 Task: Choose the column.
Action: Mouse moved to (49, 177)
Screenshot: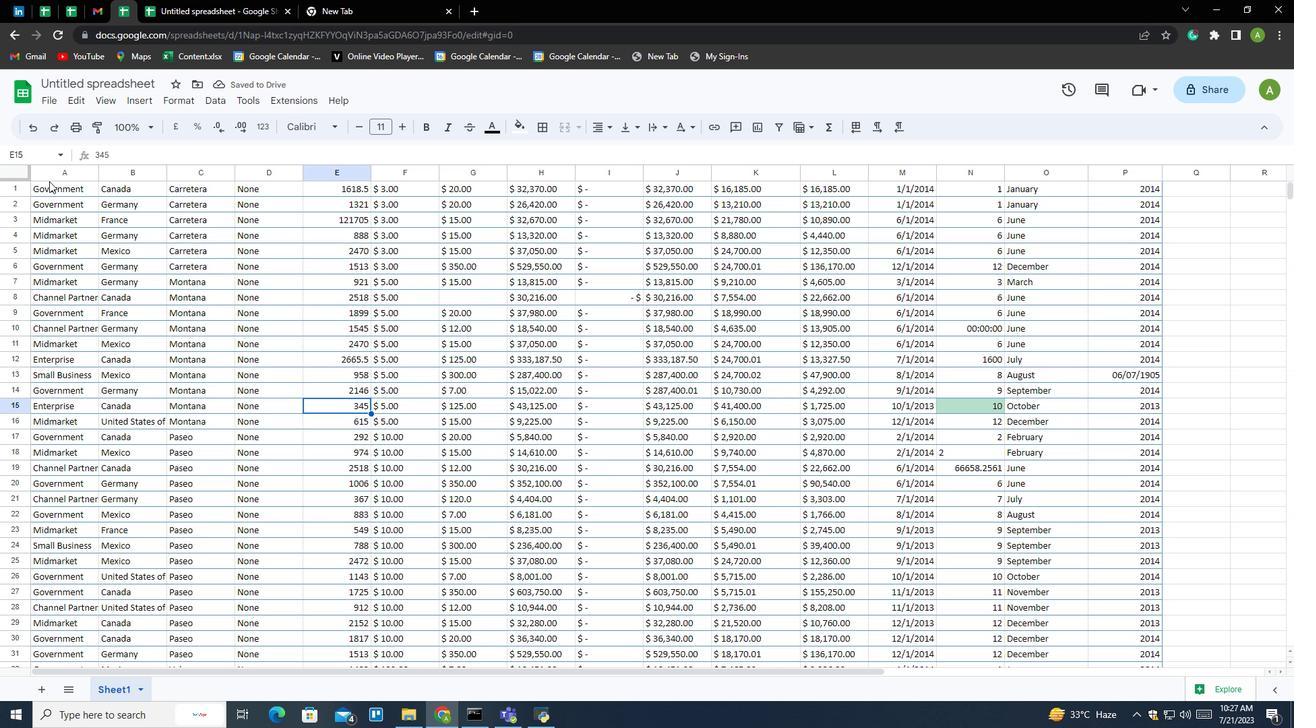 
Action: Mouse pressed left at (49, 177)
Screenshot: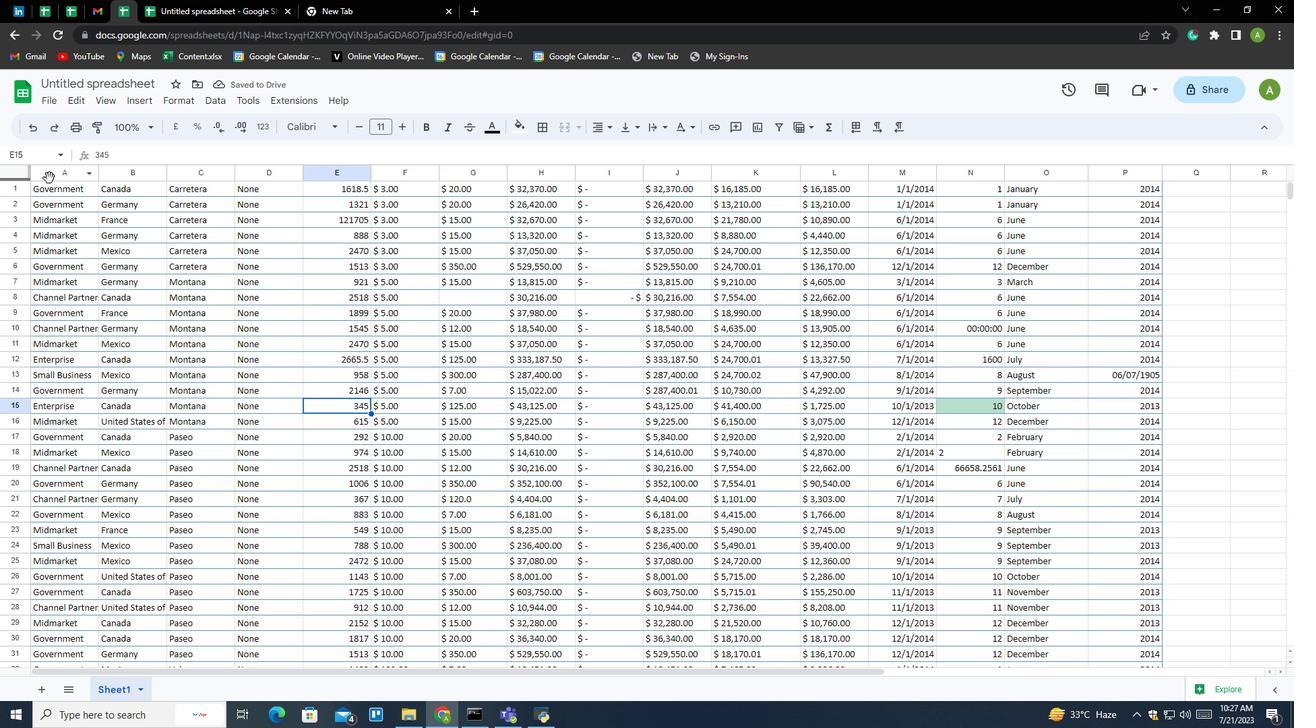 
Action: Mouse moved to (209, 103)
Screenshot: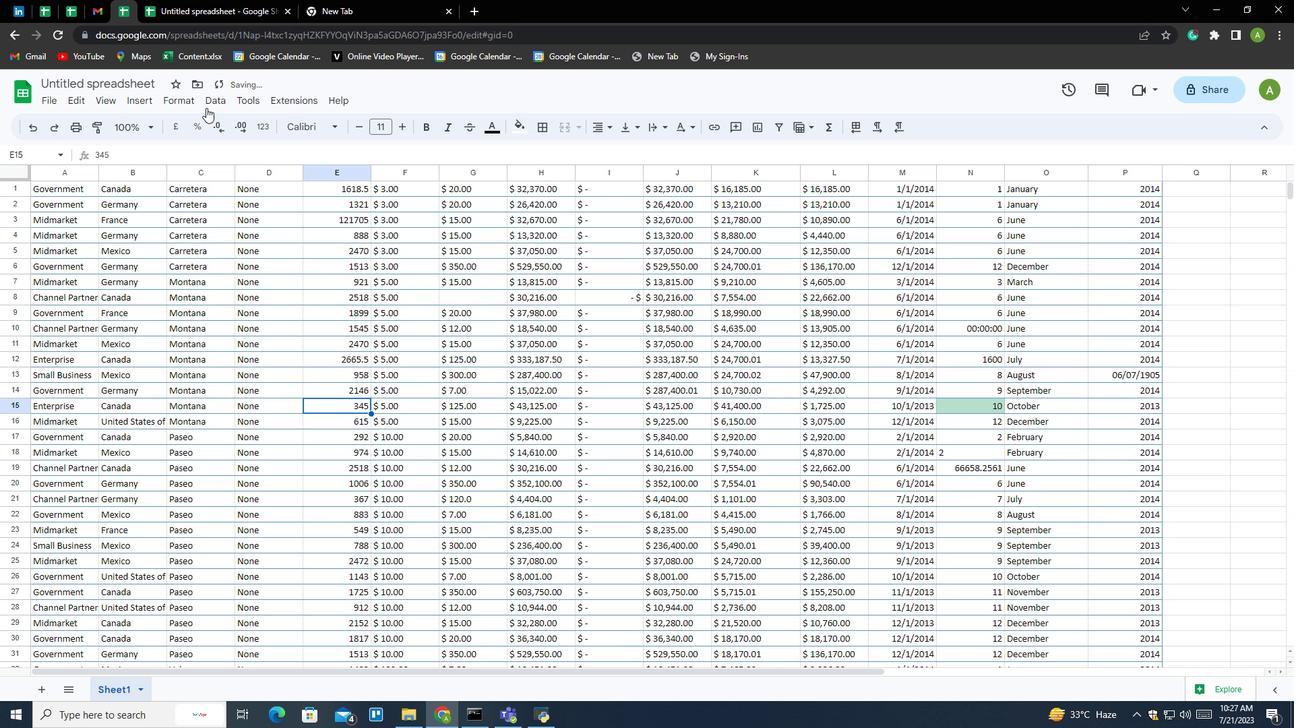 
Action: Mouse pressed left at (209, 103)
Screenshot: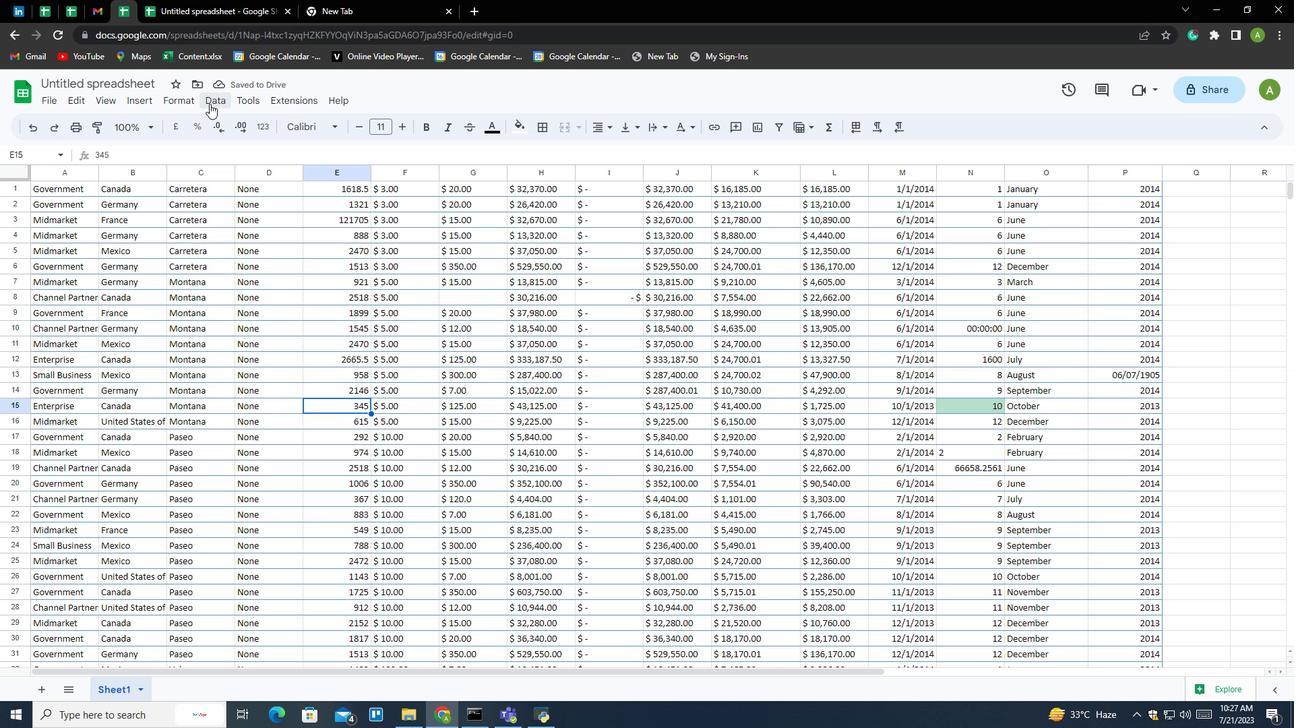 
Action: Mouse moved to (249, 220)
Screenshot: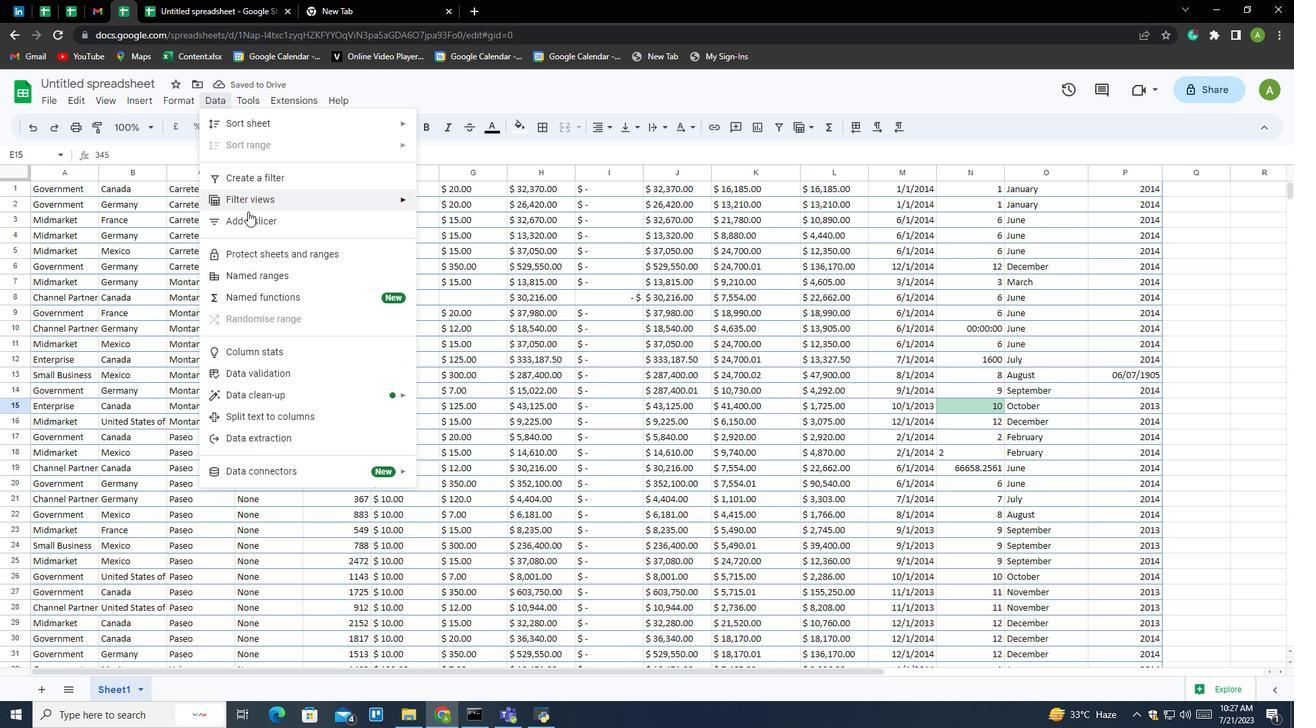 
Action: Mouse pressed left at (249, 220)
Screenshot: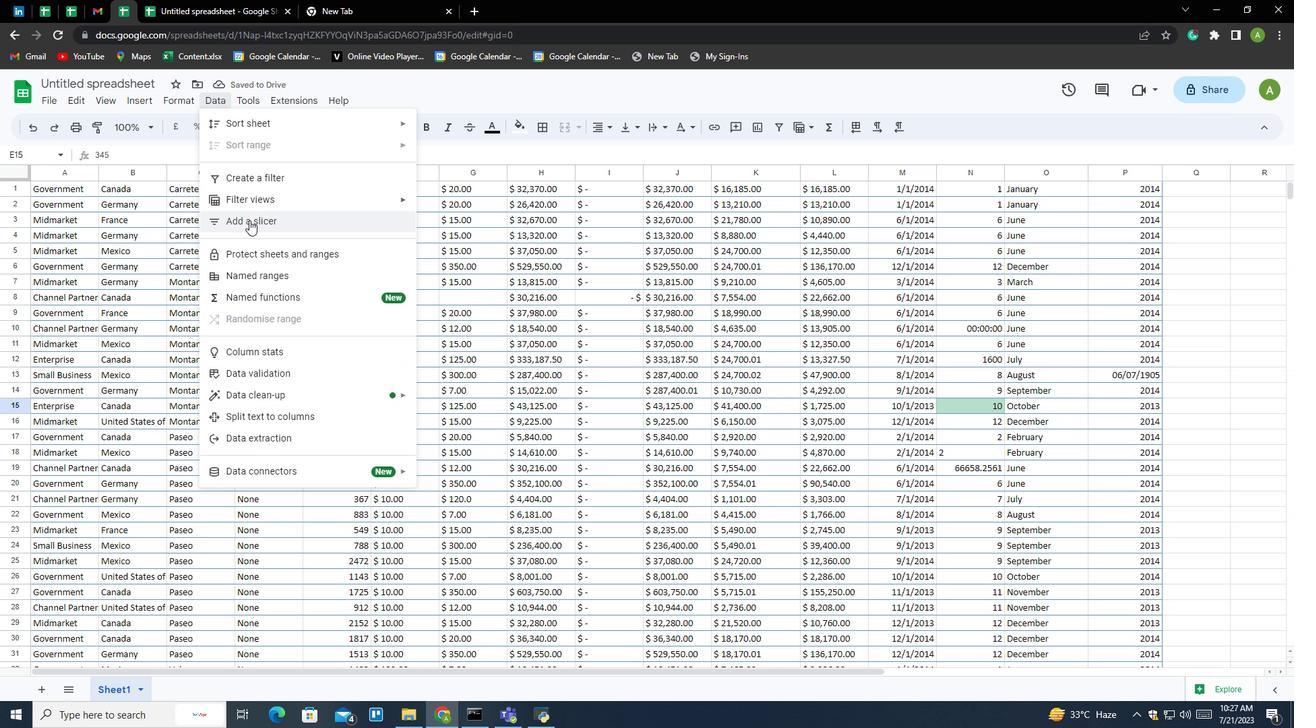 
Action: Mouse moved to (1194, 259)
Screenshot: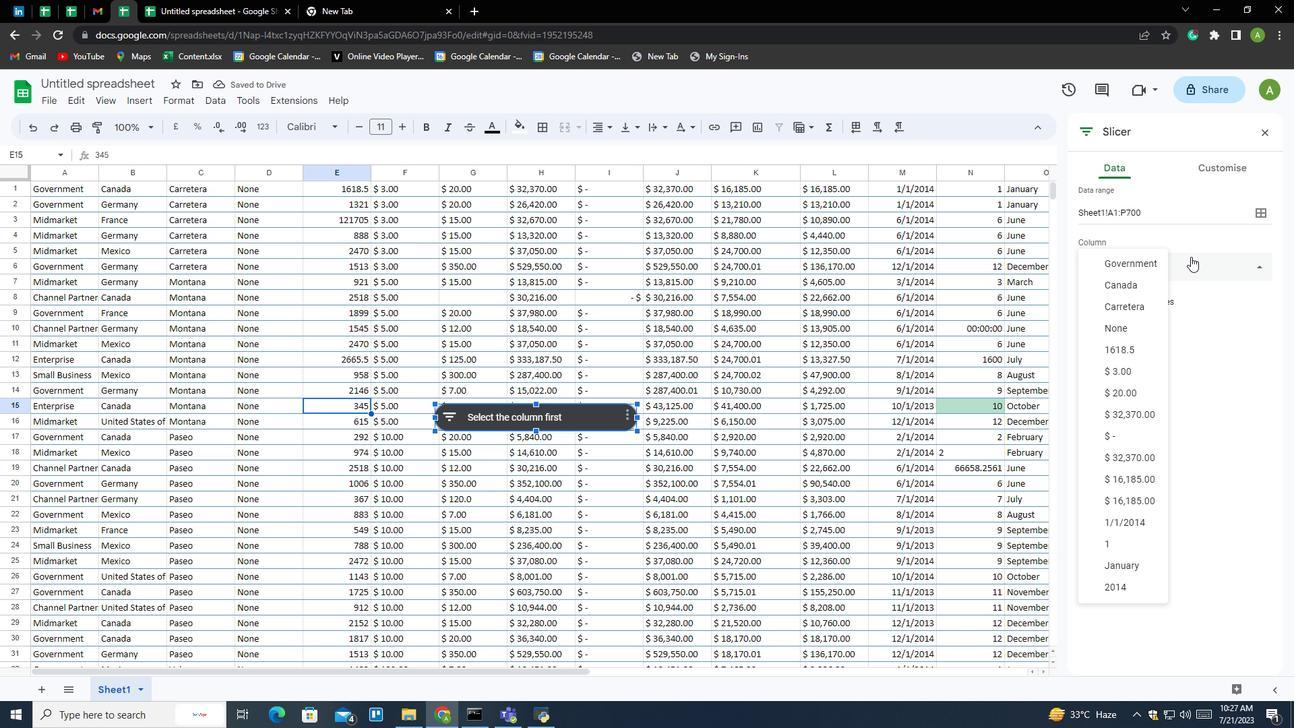 
Action: Mouse pressed left at (1194, 259)
Screenshot: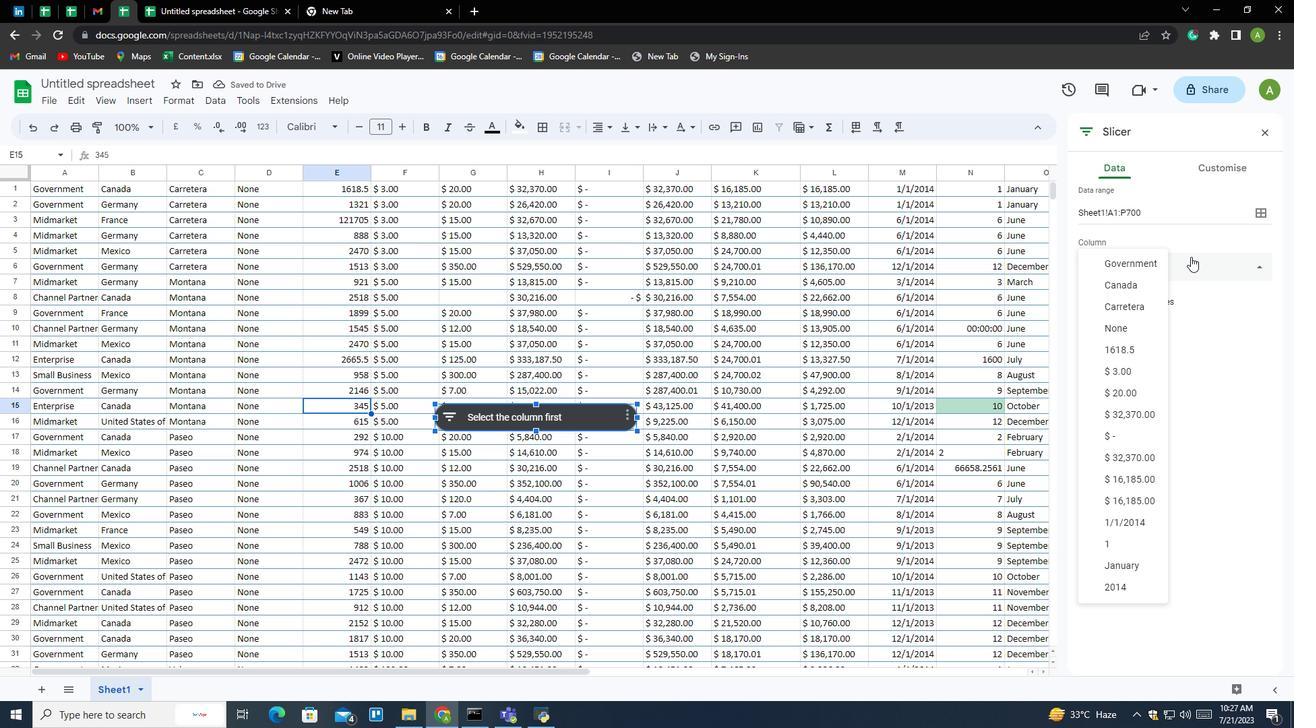 
